 Task: Add the task  Develop a new online appointment scheduling system for a service provider to the section Code Collectives in the project AgileHorizon and add a Due Date to the respective task as 2023/10/13
Action: Mouse moved to (57, 375)
Screenshot: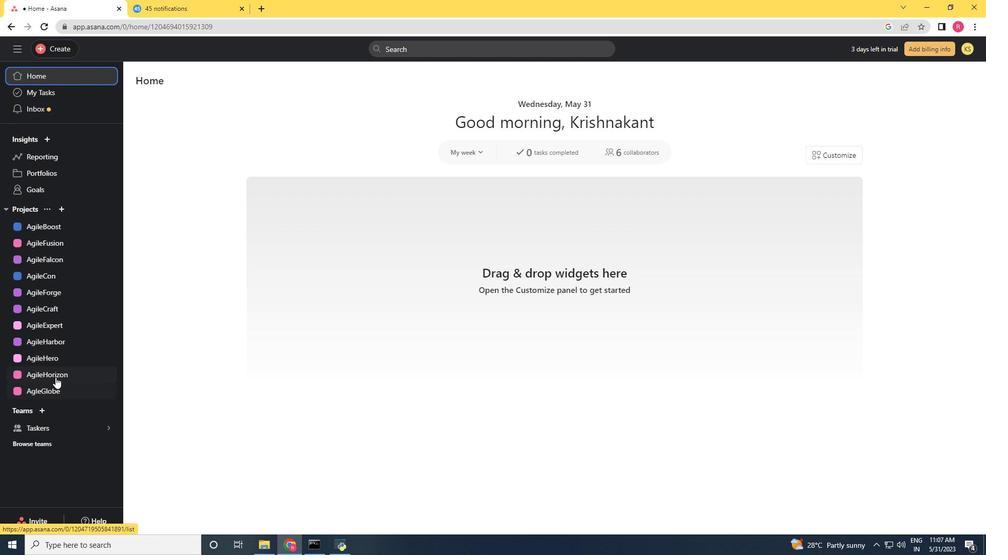 
Action: Mouse pressed left at (57, 375)
Screenshot: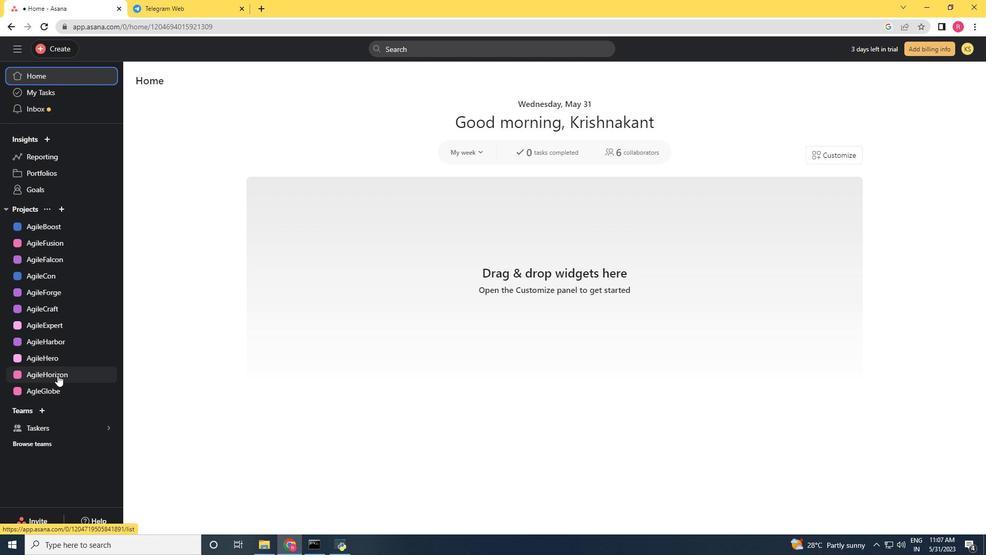 
Action: Mouse moved to (495, 453)
Screenshot: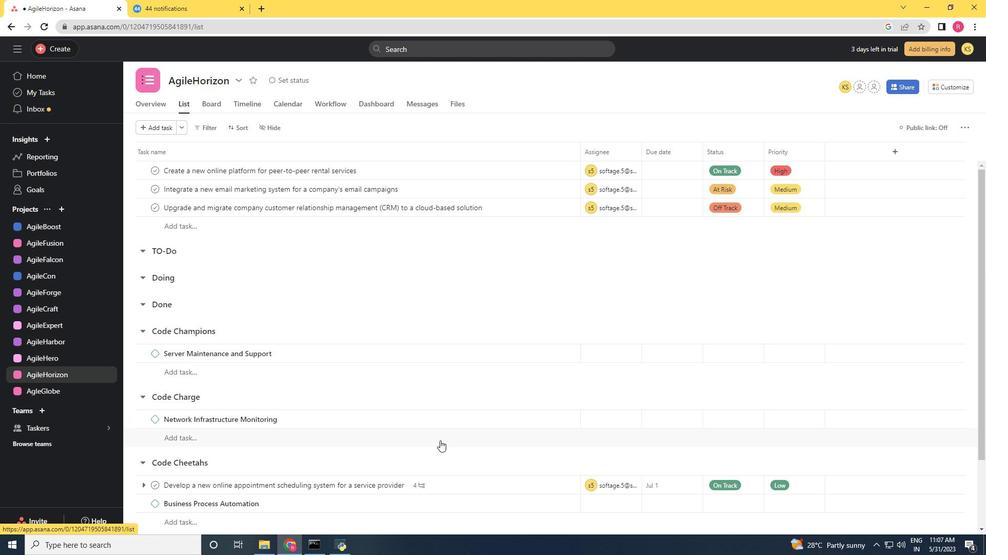 
Action: Mouse scrolled (495, 452) with delta (0, 0)
Screenshot: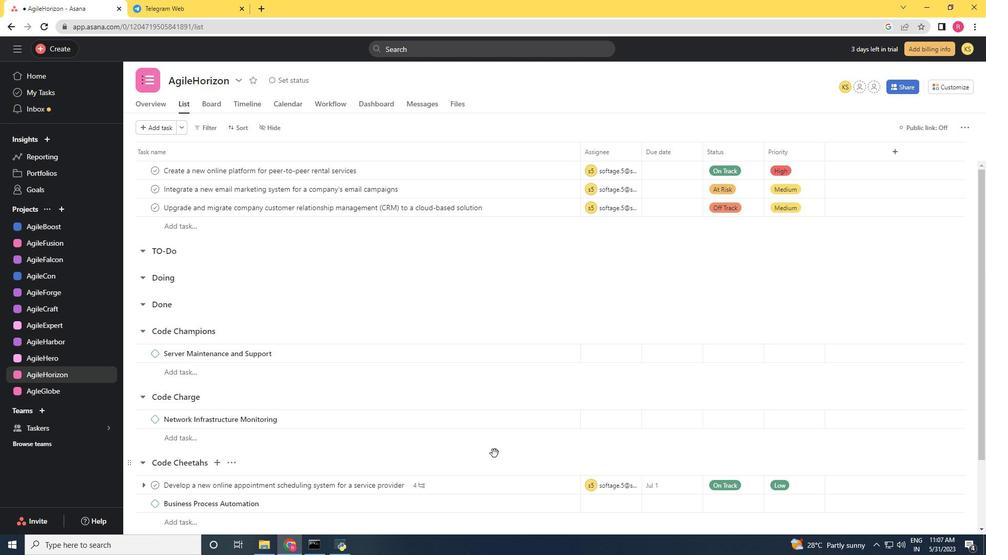 
Action: Mouse scrolled (495, 452) with delta (0, 0)
Screenshot: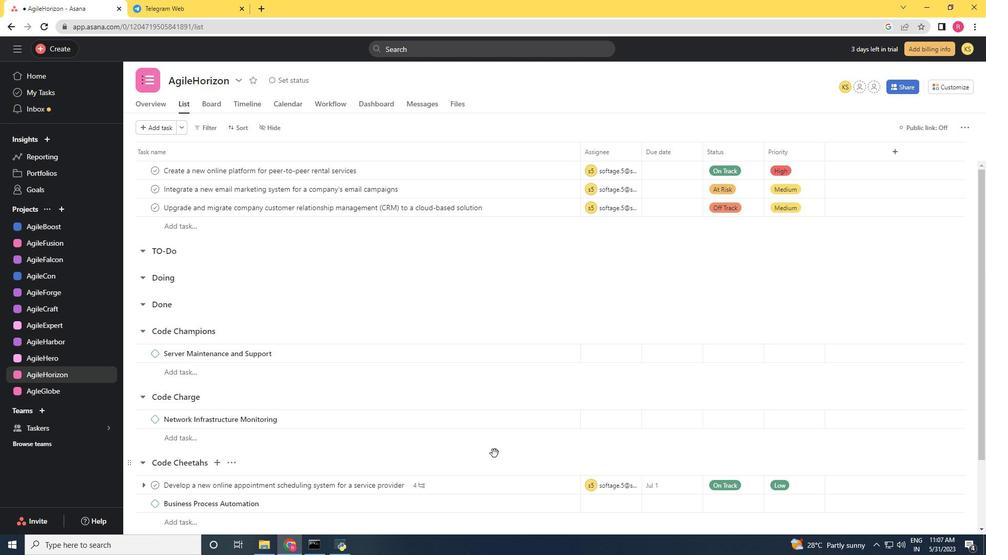 
Action: Mouse moved to (555, 403)
Screenshot: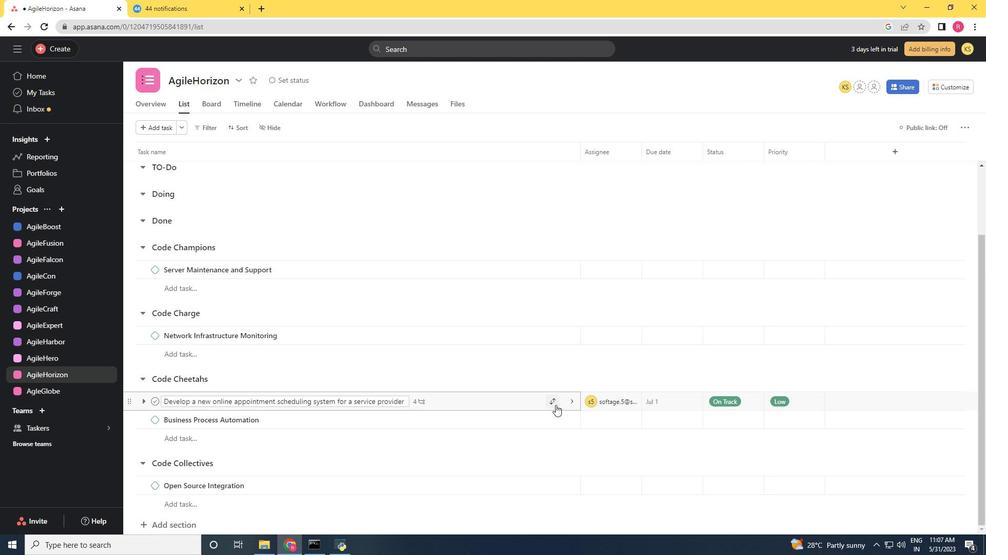 
Action: Mouse pressed left at (555, 403)
Screenshot: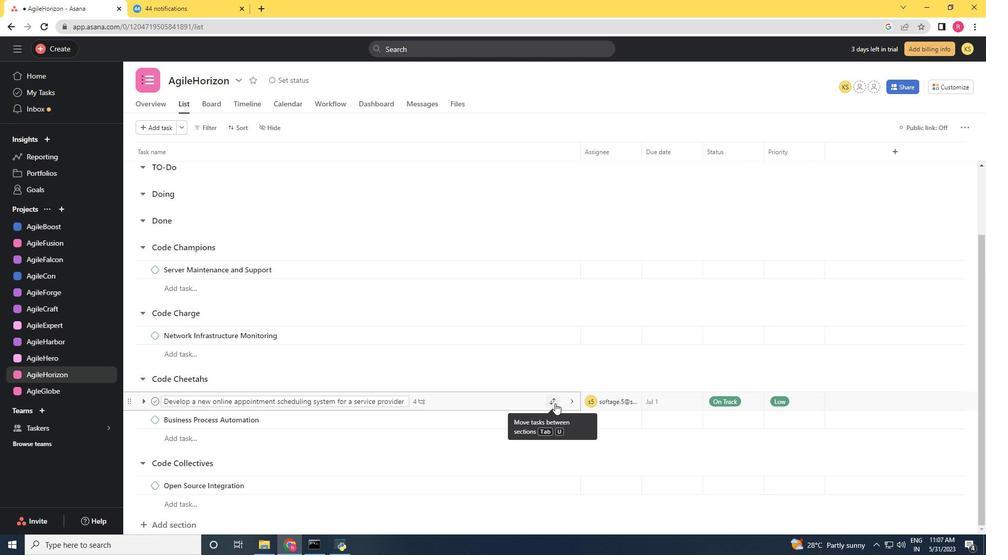 
Action: Mouse moved to (507, 378)
Screenshot: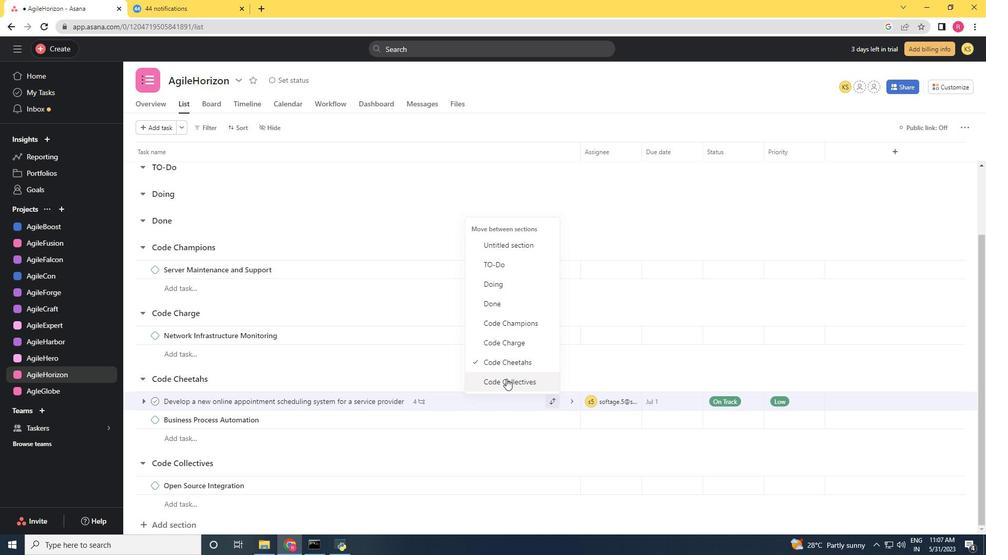 
Action: Mouse pressed left at (507, 378)
Screenshot: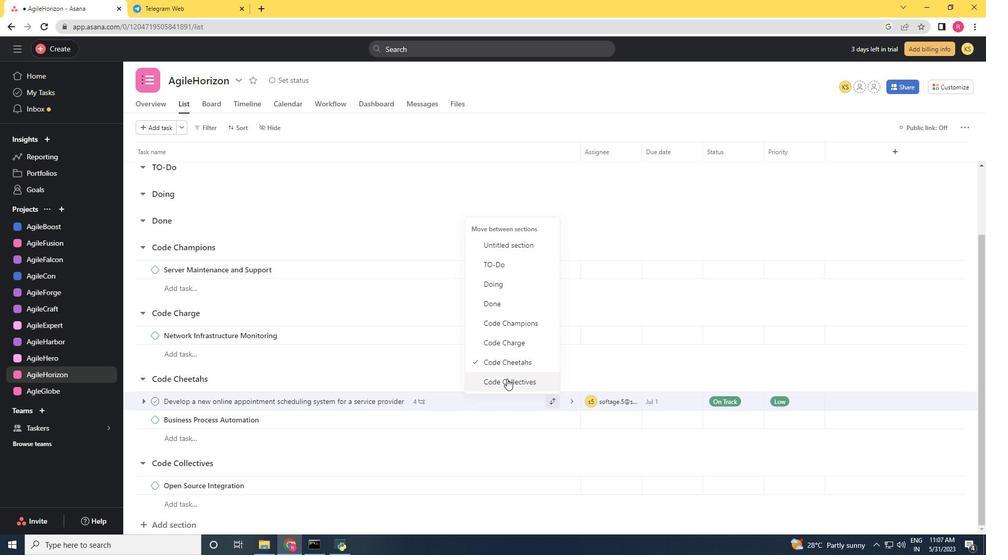 
Action: Mouse moved to (502, 467)
Screenshot: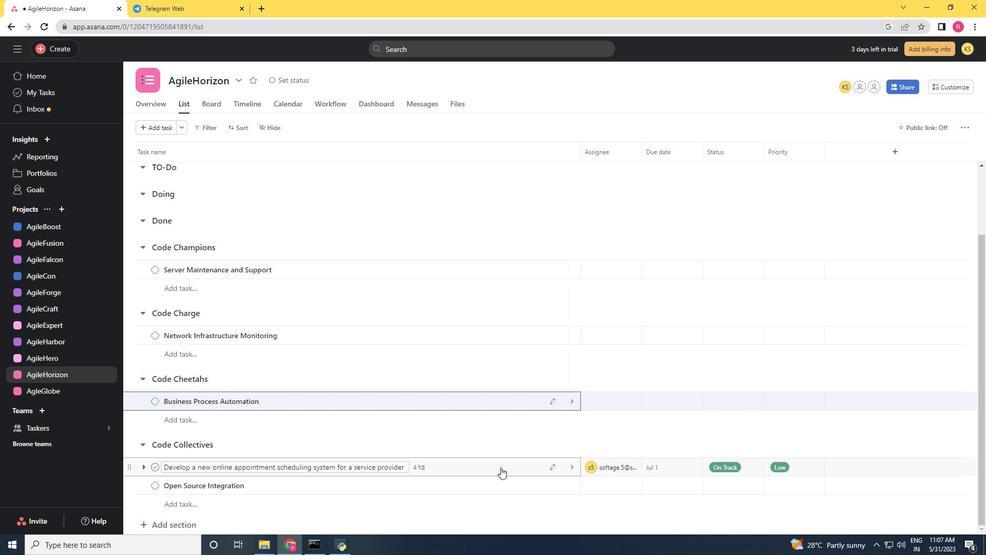 
Action: Mouse scrolled (502, 466) with delta (0, 0)
Screenshot: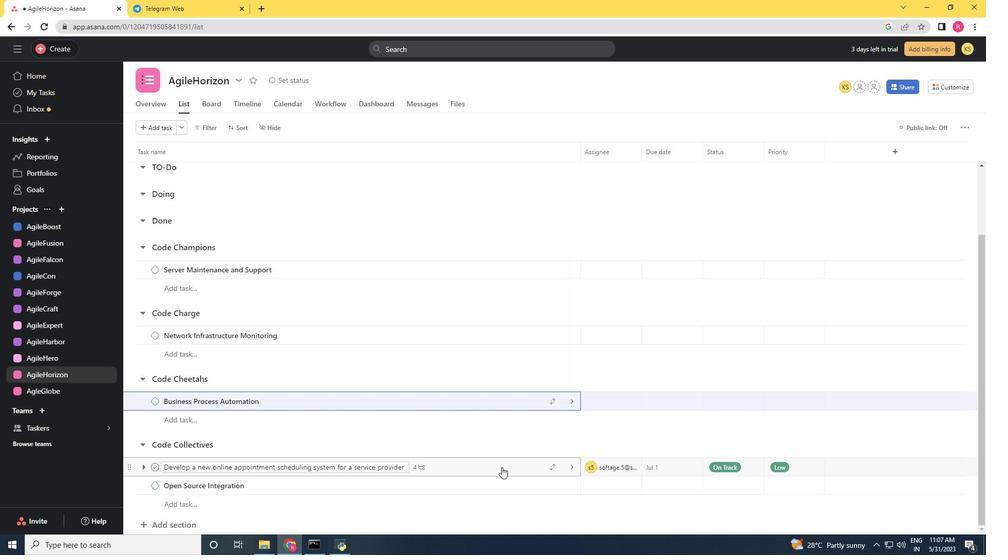 
Action: Mouse scrolled (502, 466) with delta (0, 0)
Screenshot: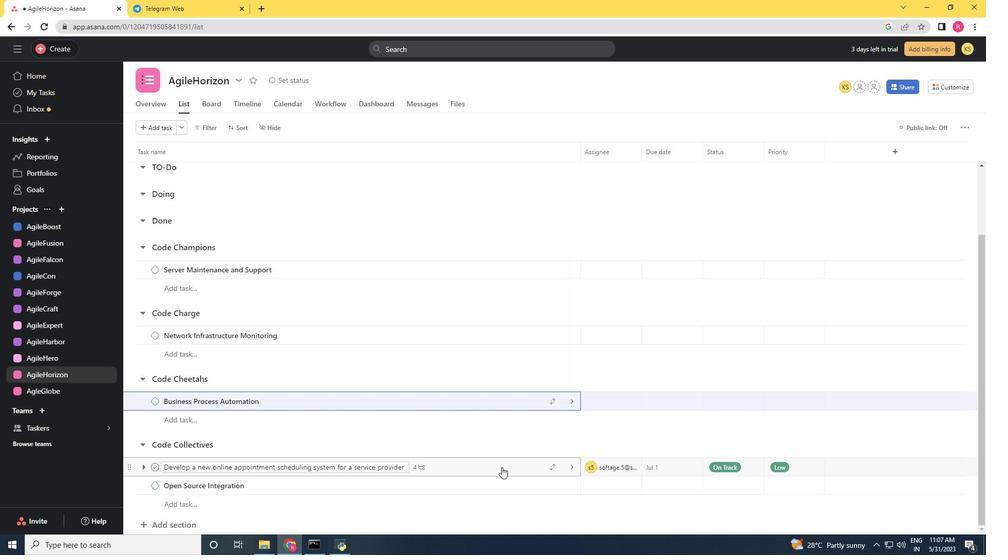 
Action: Mouse moved to (507, 462)
Screenshot: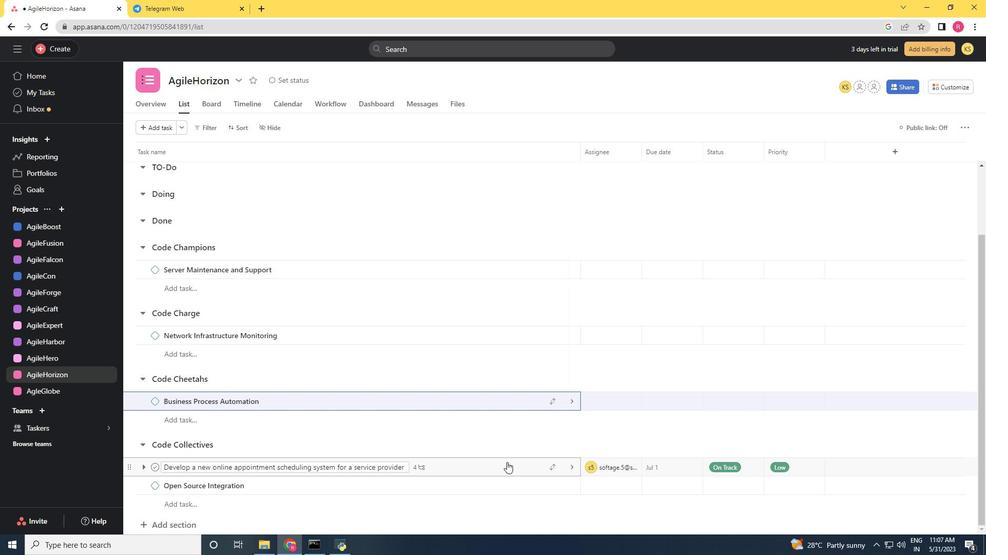 
Action: Mouse pressed left at (507, 462)
Screenshot: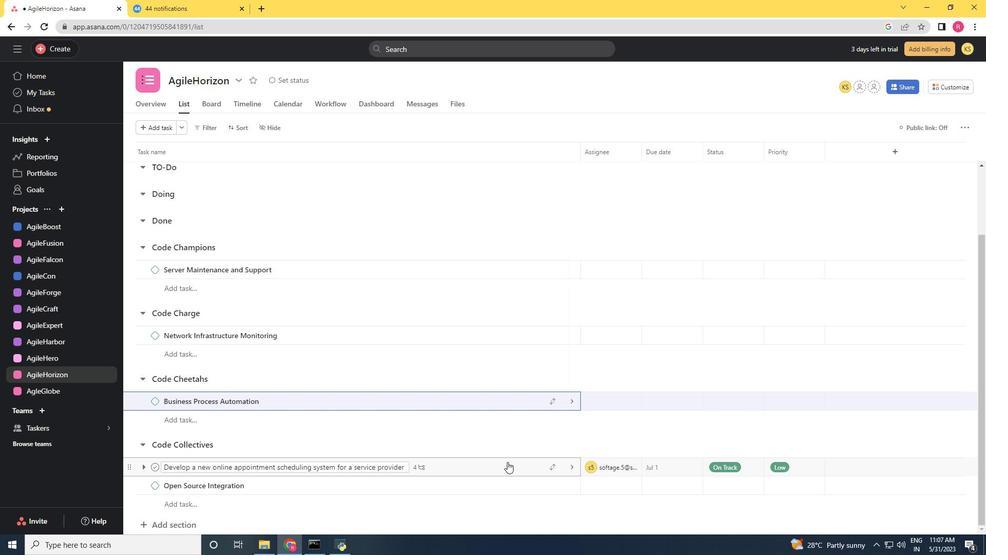 
Action: Mouse moved to (762, 224)
Screenshot: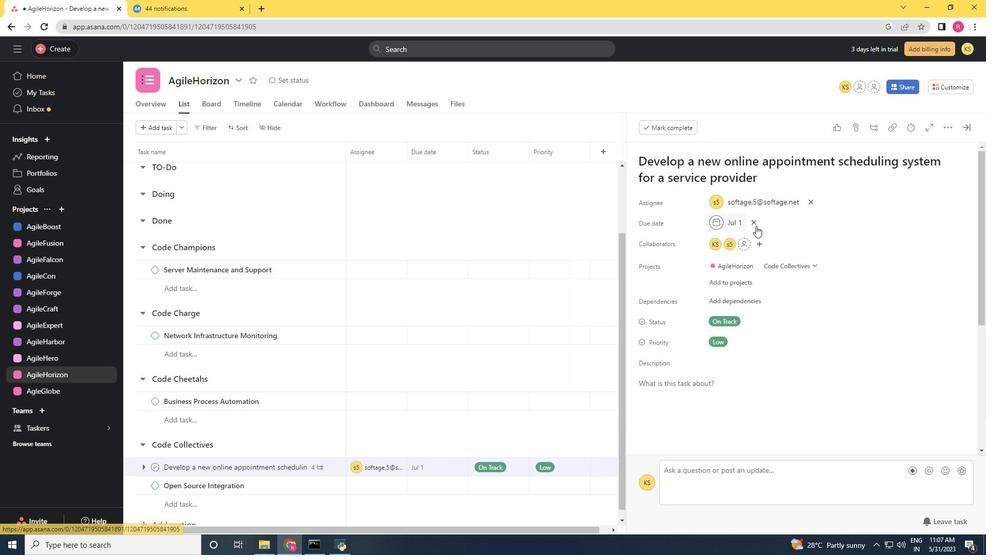 
Action: Mouse pressed left at (762, 224)
Screenshot: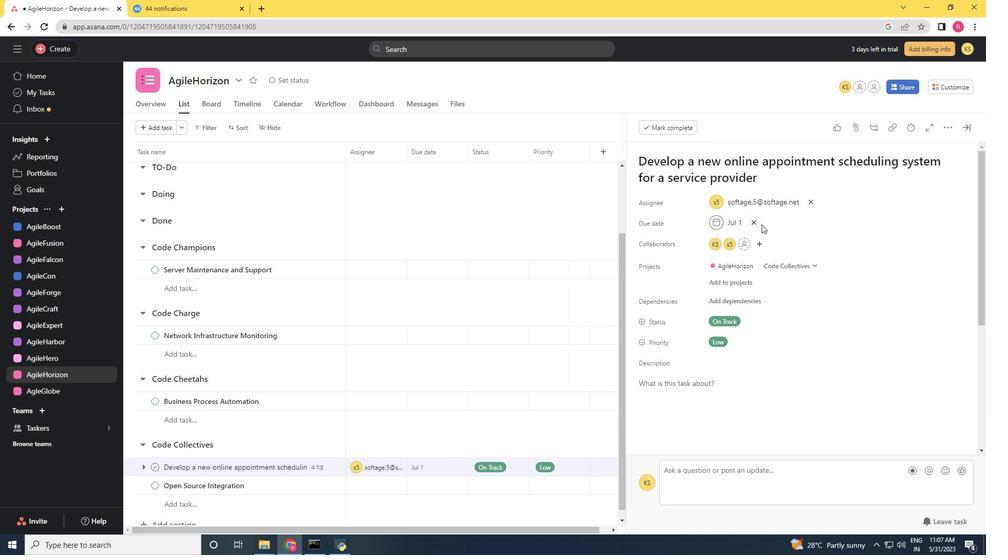 
Action: Mouse moved to (756, 224)
Screenshot: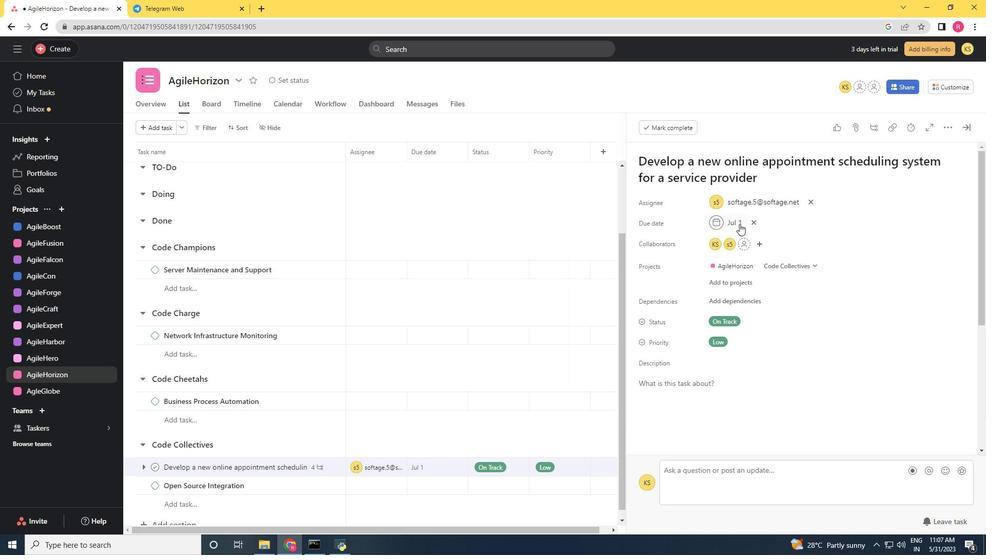 
Action: Mouse pressed left at (756, 224)
Screenshot: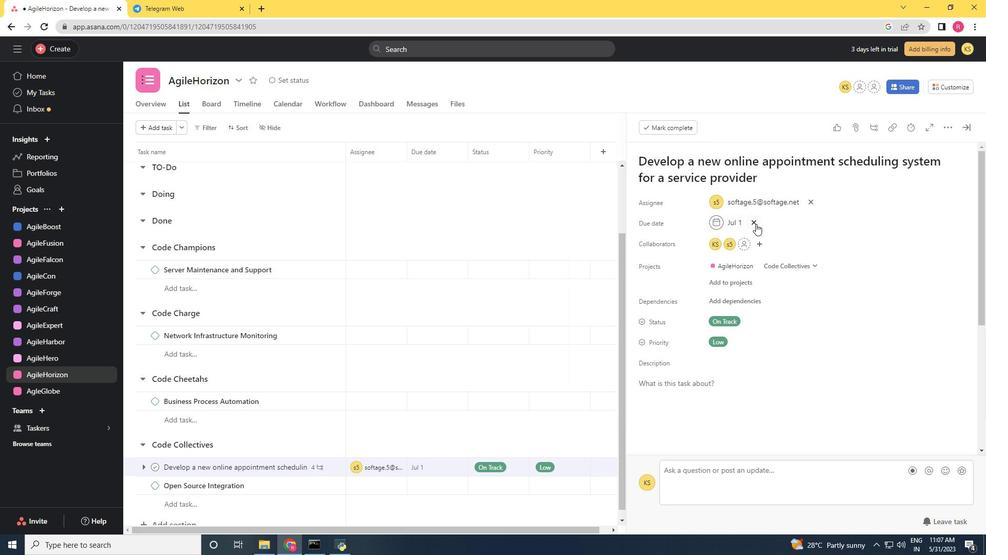 
Action: Mouse moved to (736, 221)
Screenshot: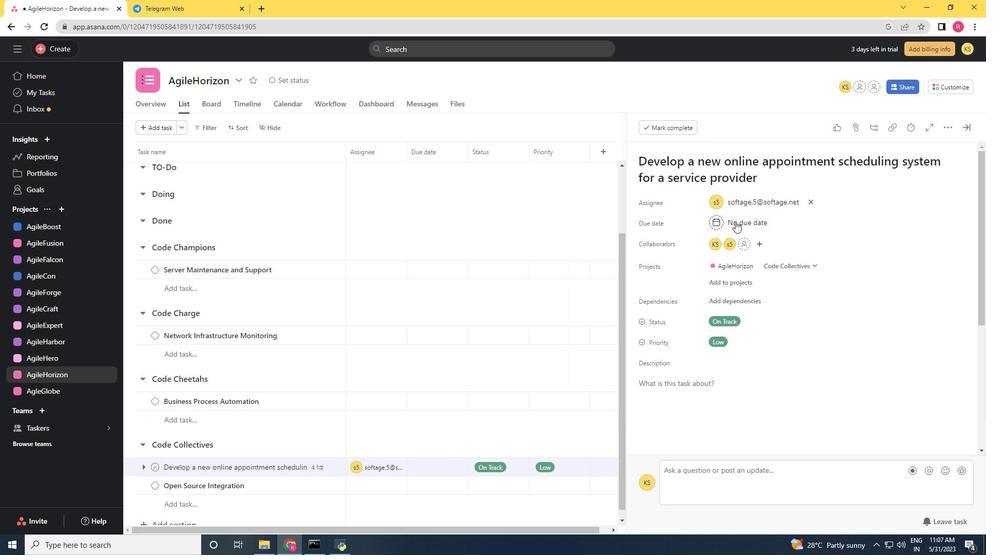 
Action: Mouse pressed left at (736, 221)
Screenshot: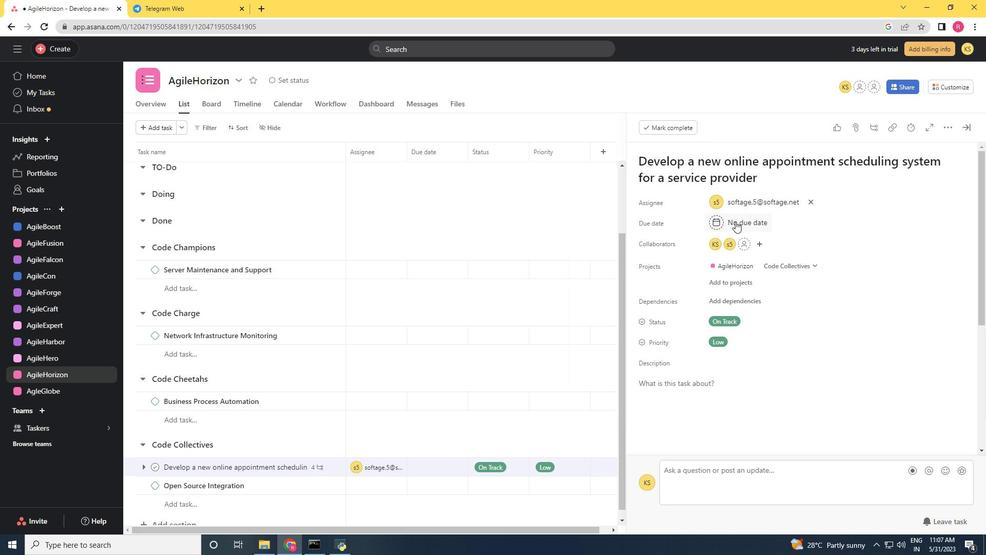 
Action: Mouse moved to (830, 273)
Screenshot: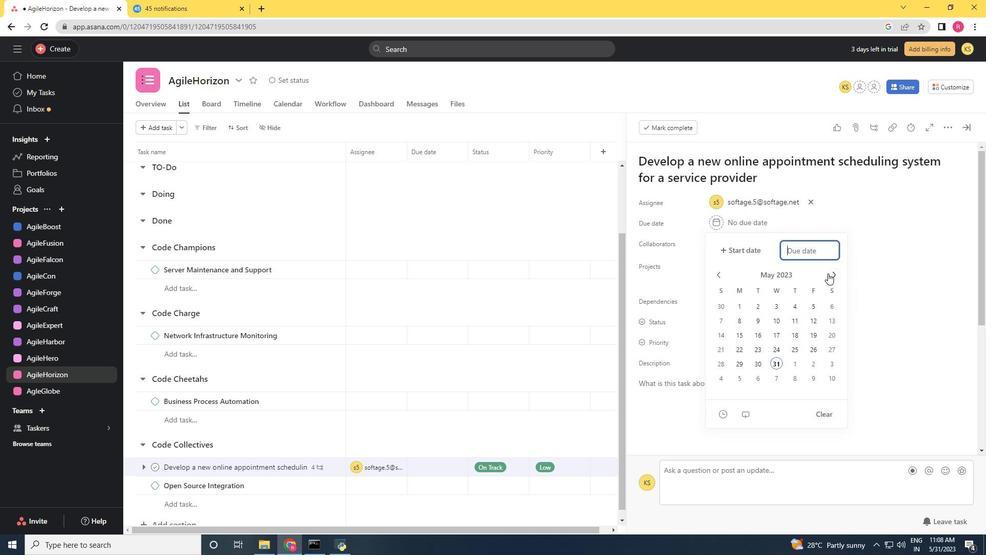 
Action: Mouse pressed left at (830, 273)
Screenshot: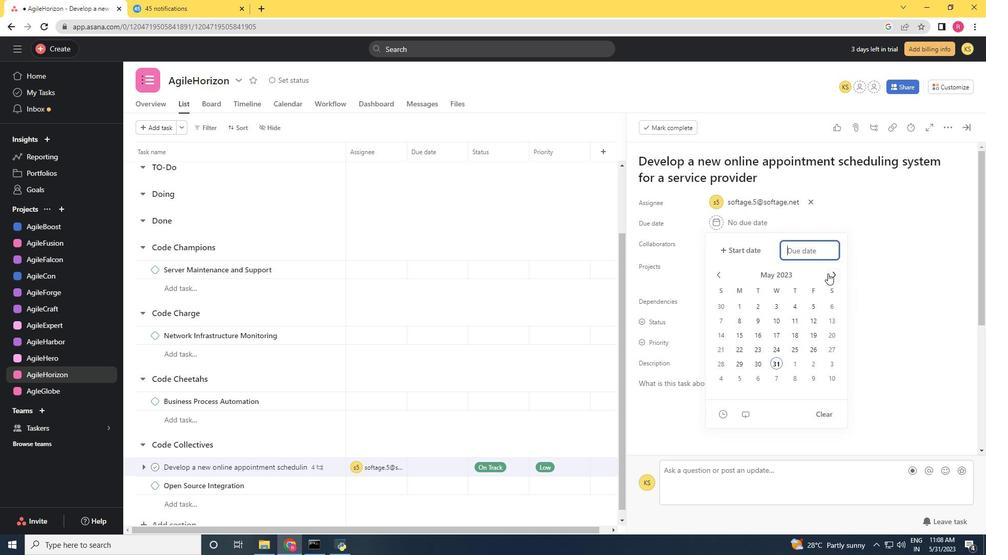 
Action: Mouse moved to (830, 273)
Screenshot: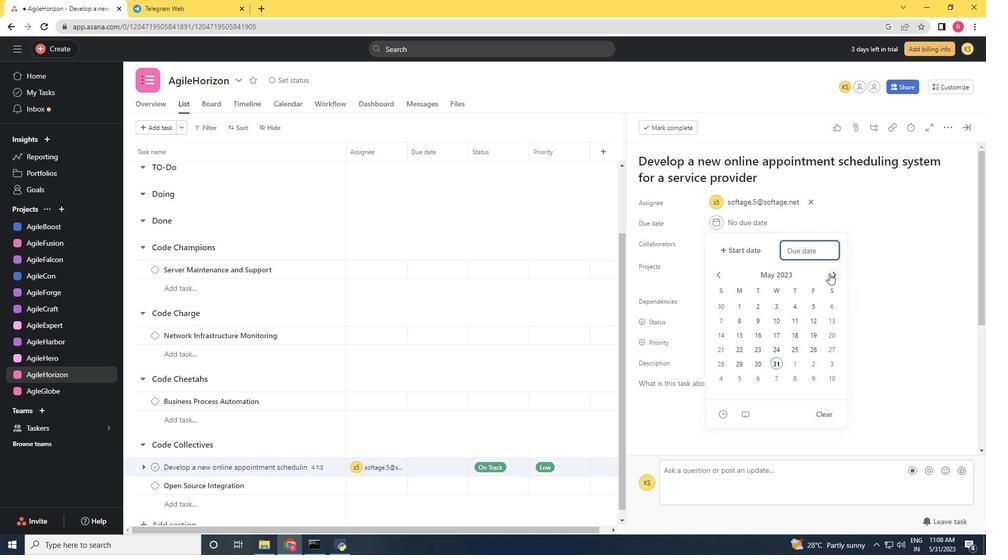 
Action: Mouse pressed left at (830, 273)
Screenshot: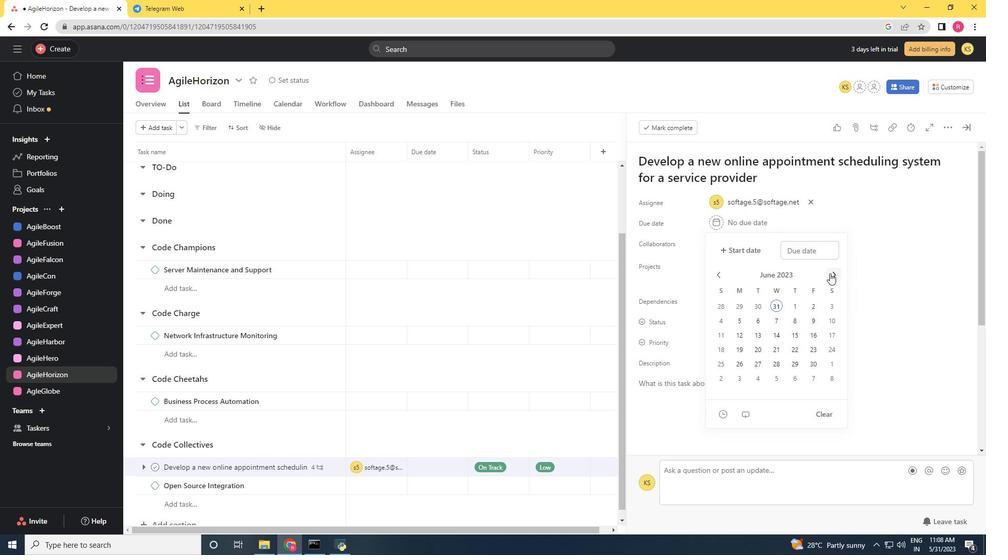 
Action: Mouse pressed left at (830, 273)
Screenshot: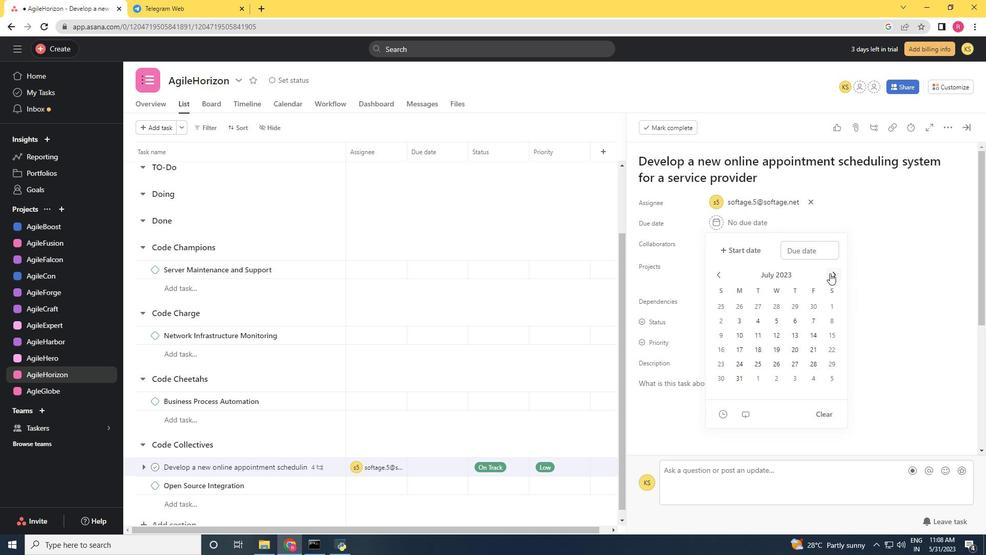
Action: Mouse pressed left at (830, 273)
Screenshot: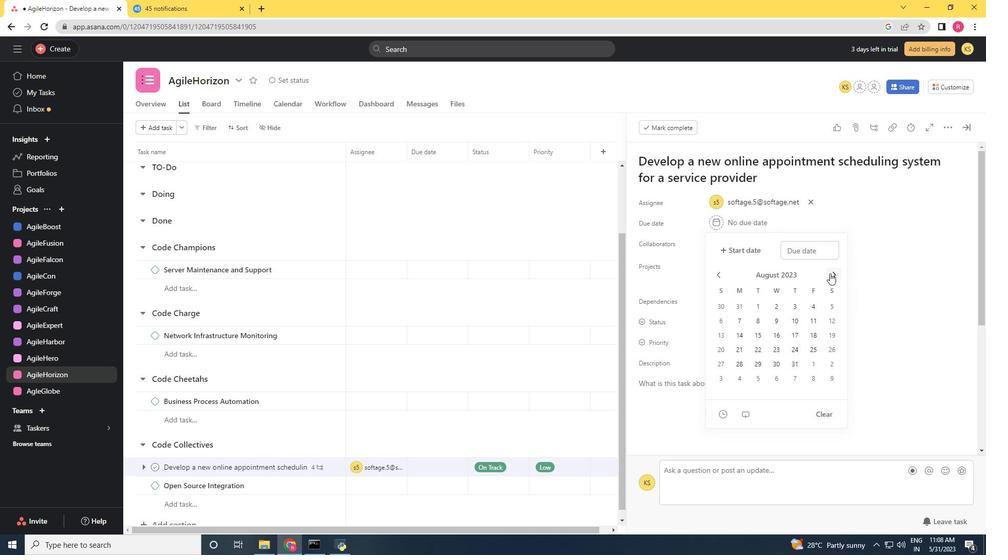 
Action: Mouse pressed left at (830, 273)
Screenshot: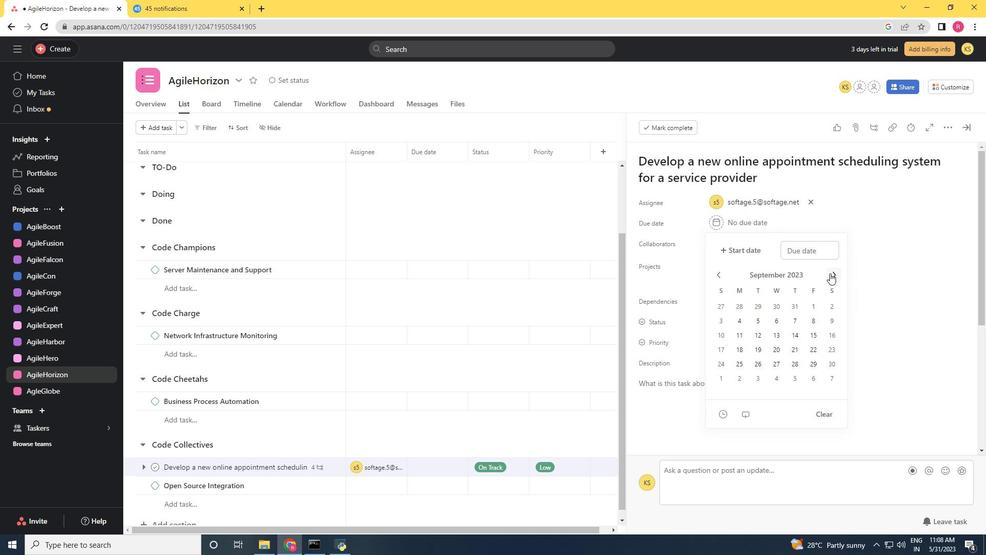 
Action: Mouse moved to (819, 319)
Screenshot: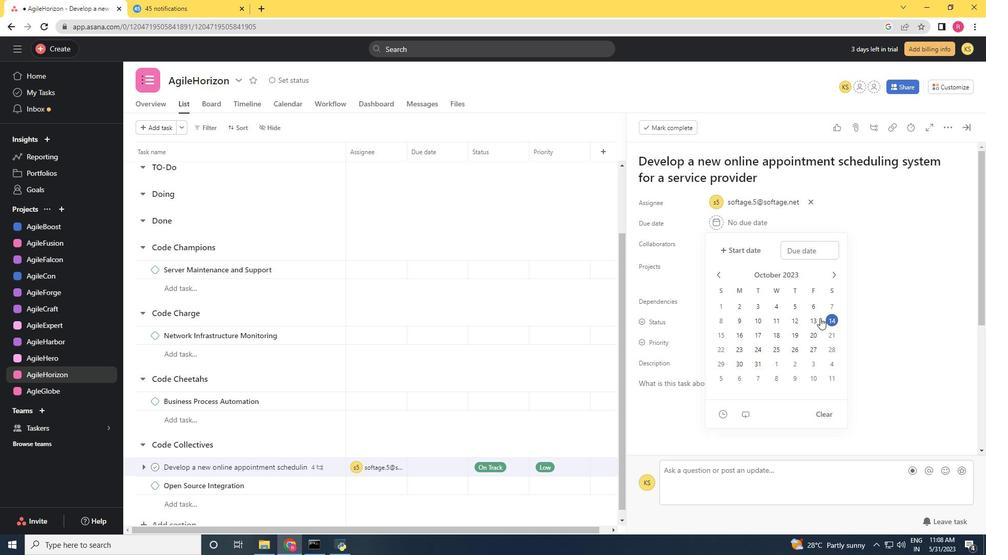 
Action: Mouse pressed left at (819, 319)
Screenshot: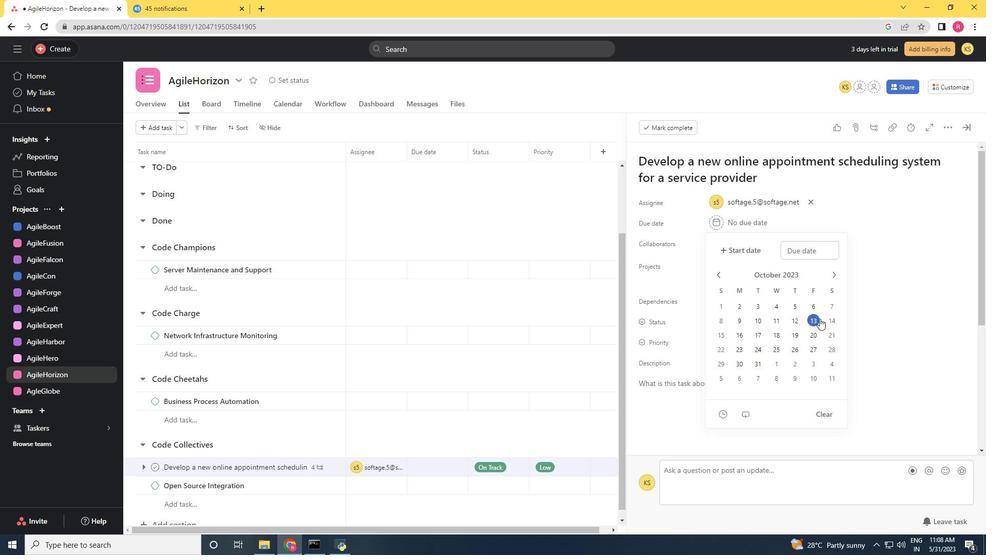 
Action: Mouse moved to (889, 299)
Screenshot: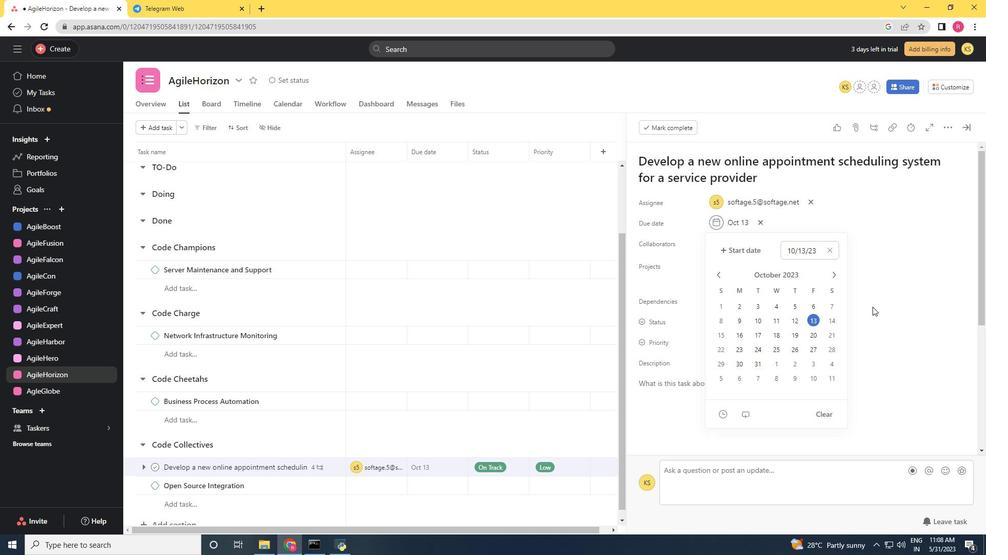
Action: Mouse pressed left at (889, 299)
Screenshot: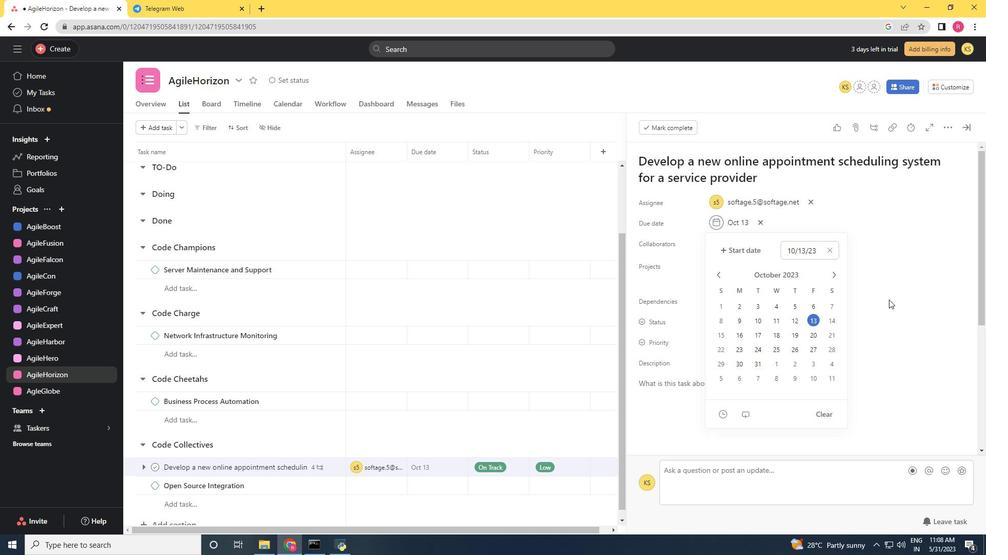 
Action: Mouse moved to (965, 130)
Screenshot: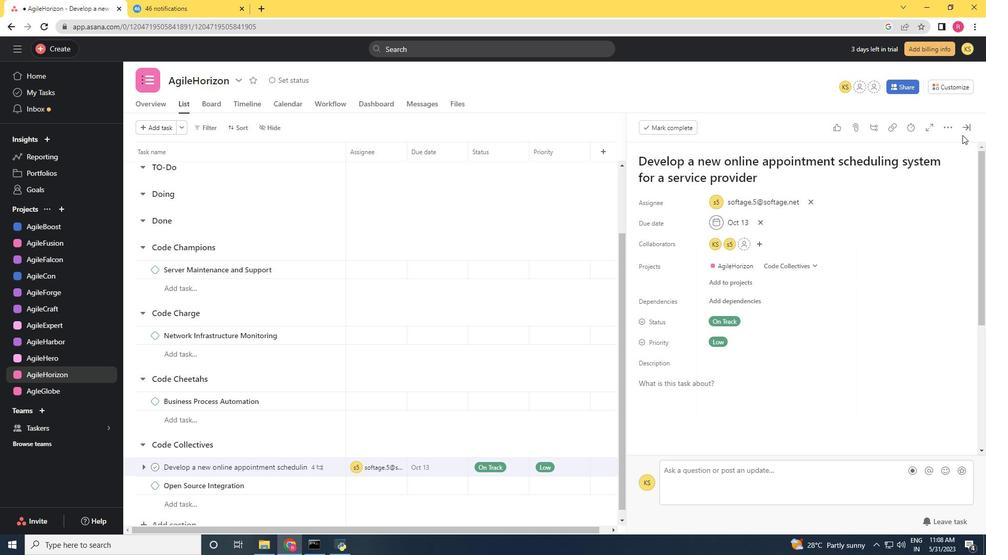 
Action: Mouse pressed left at (965, 130)
Screenshot: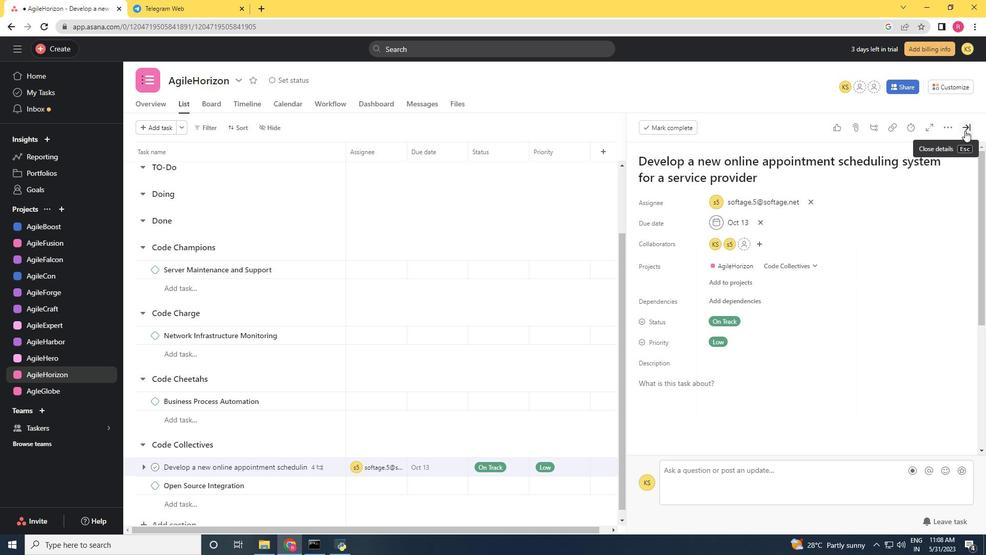 
